 Task: Find the billing ID which does not match regex to 7895 Under Find Bill.
Action: Mouse moved to (147, 25)
Screenshot: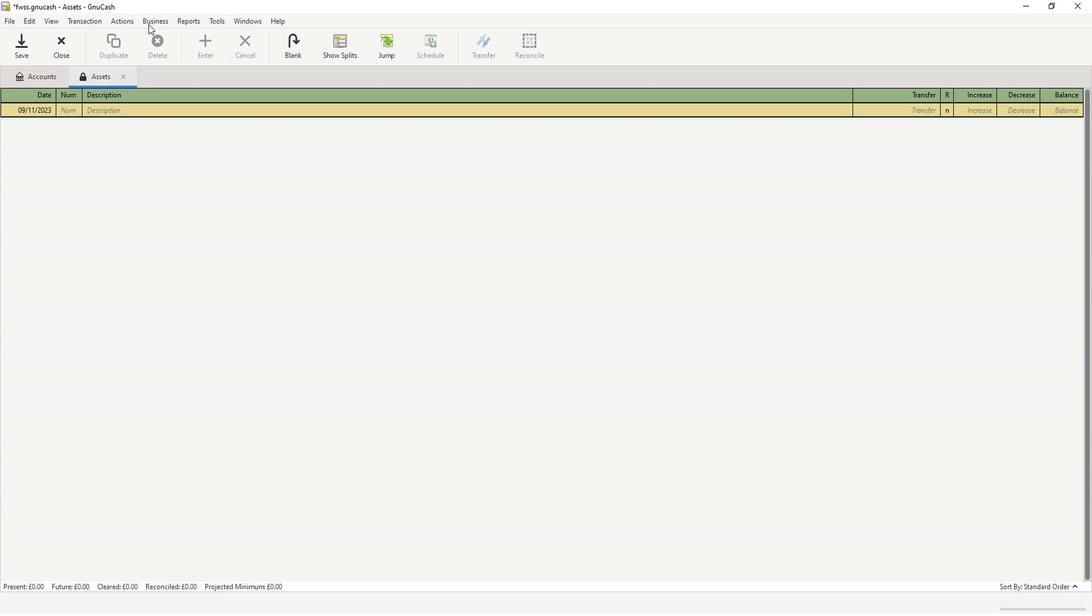 
Action: Mouse pressed left at (147, 25)
Screenshot: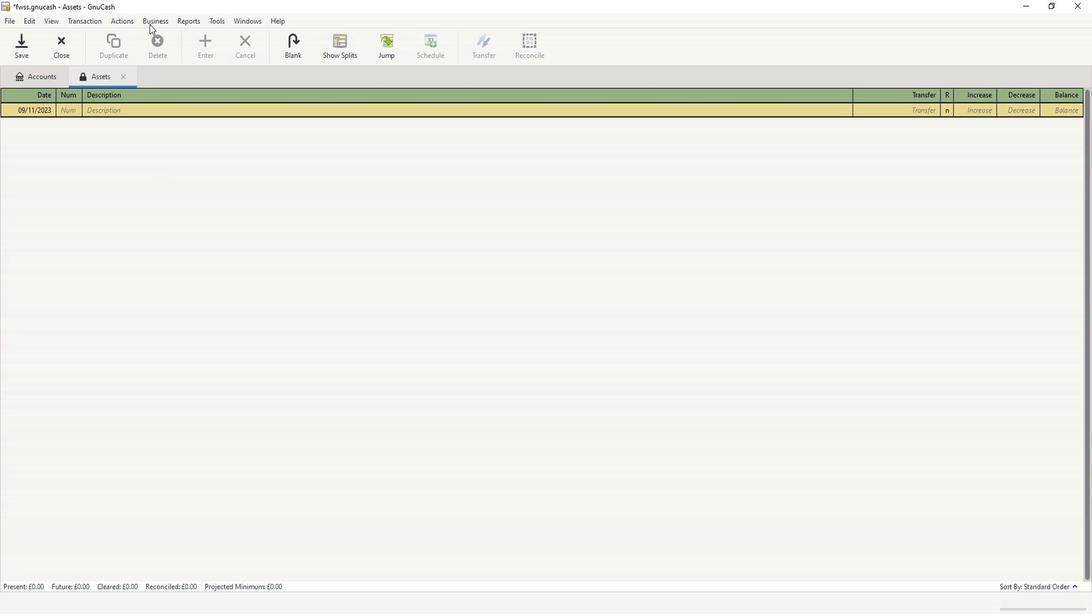 
Action: Mouse moved to (159, 49)
Screenshot: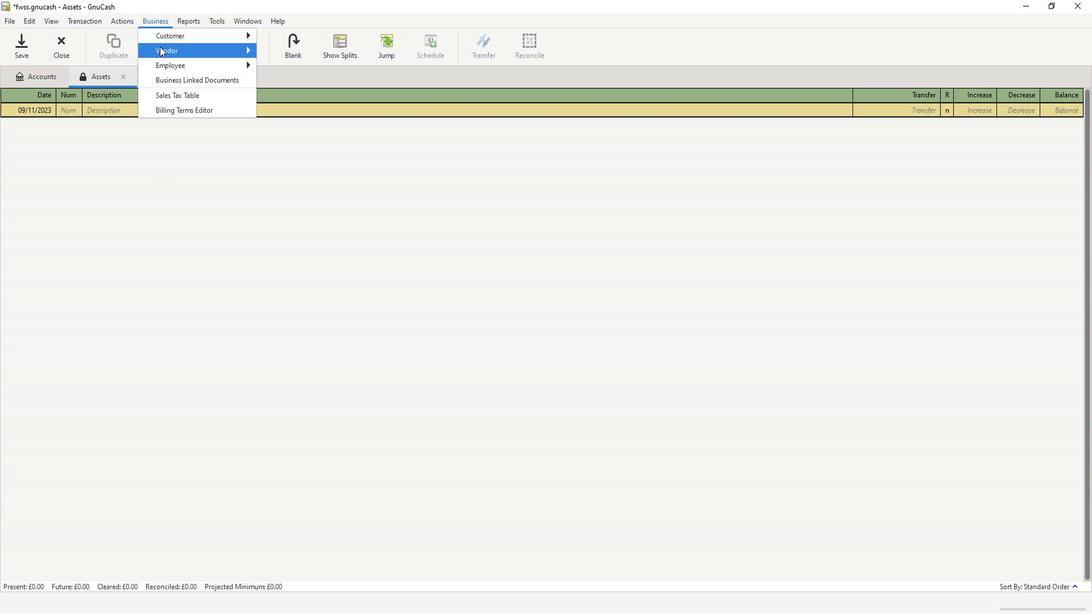
Action: Mouse pressed left at (159, 49)
Screenshot: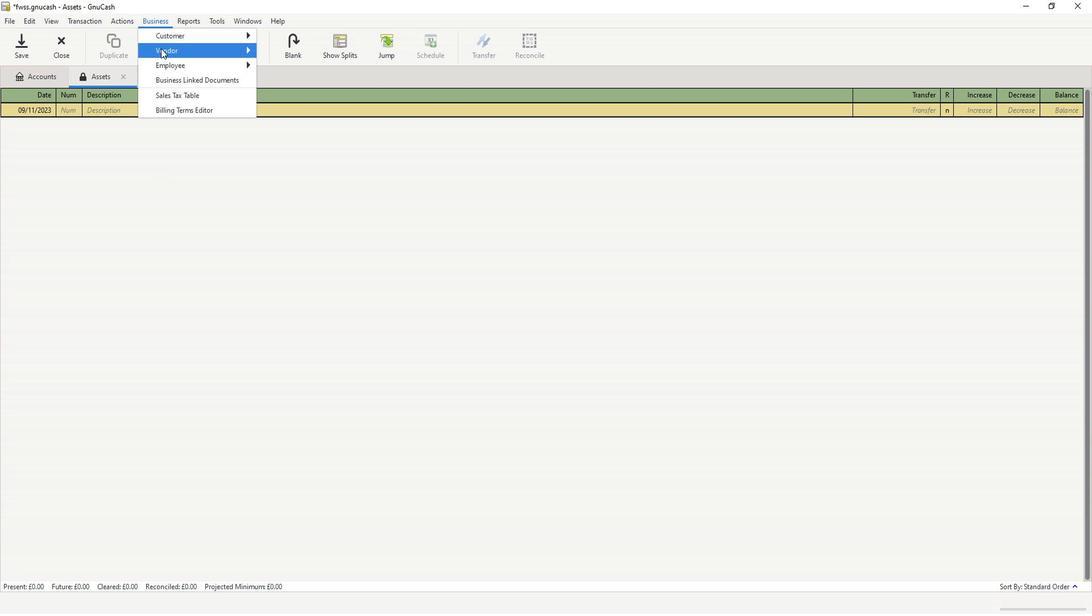 
Action: Mouse moved to (298, 112)
Screenshot: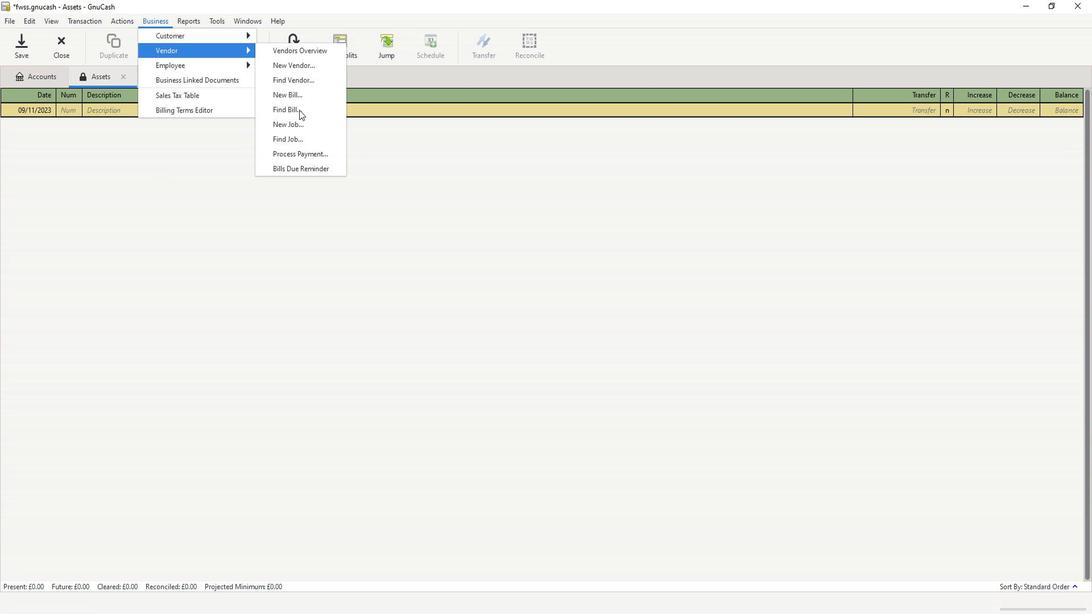 
Action: Mouse pressed left at (298, 112)
Screenshot: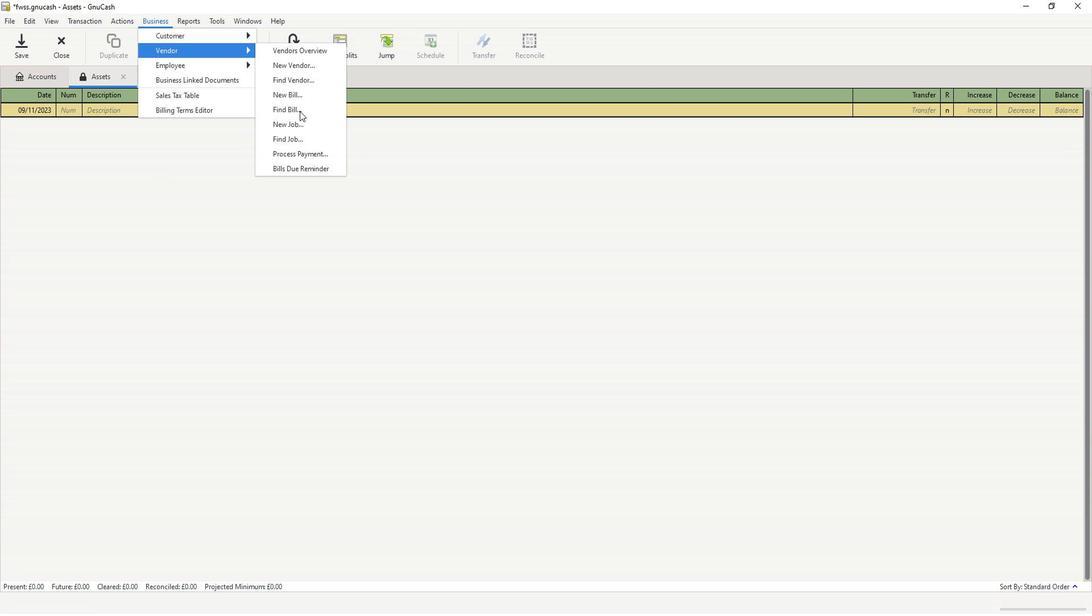 
Action: Mouse moved to (418, 278)
Screenshot: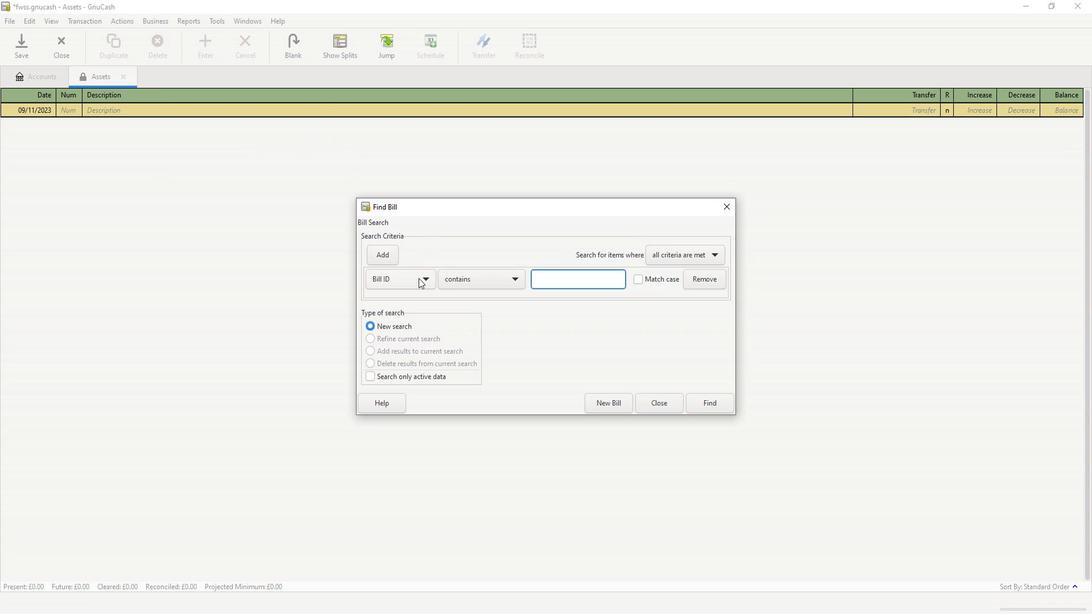 
Action: Mouse pressed left at (418, 278)
Screenshot: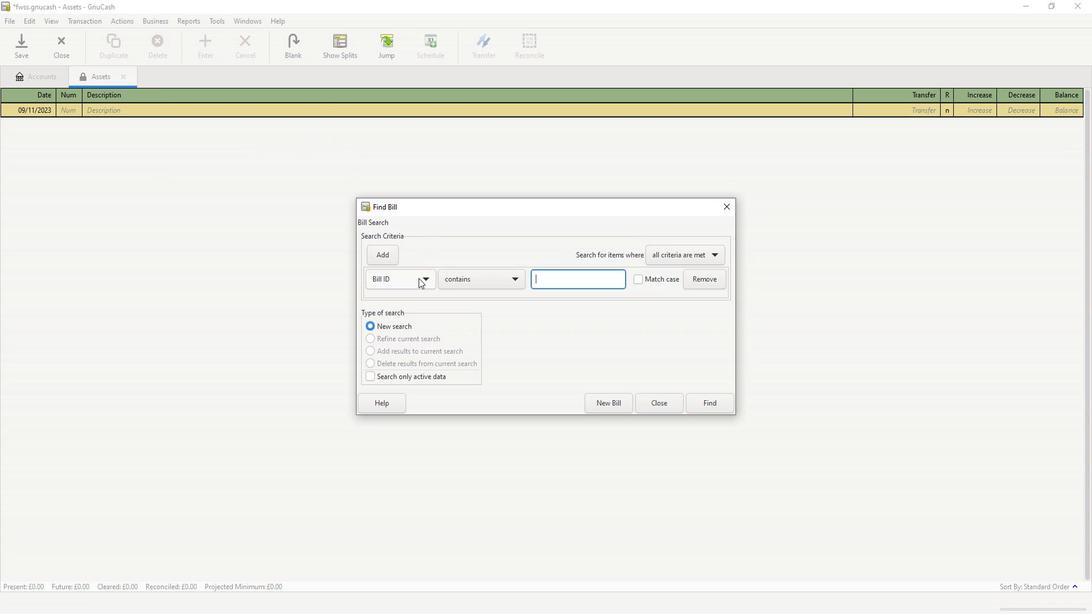 
Action: Mouse moved to (397, 397)
Screenshot: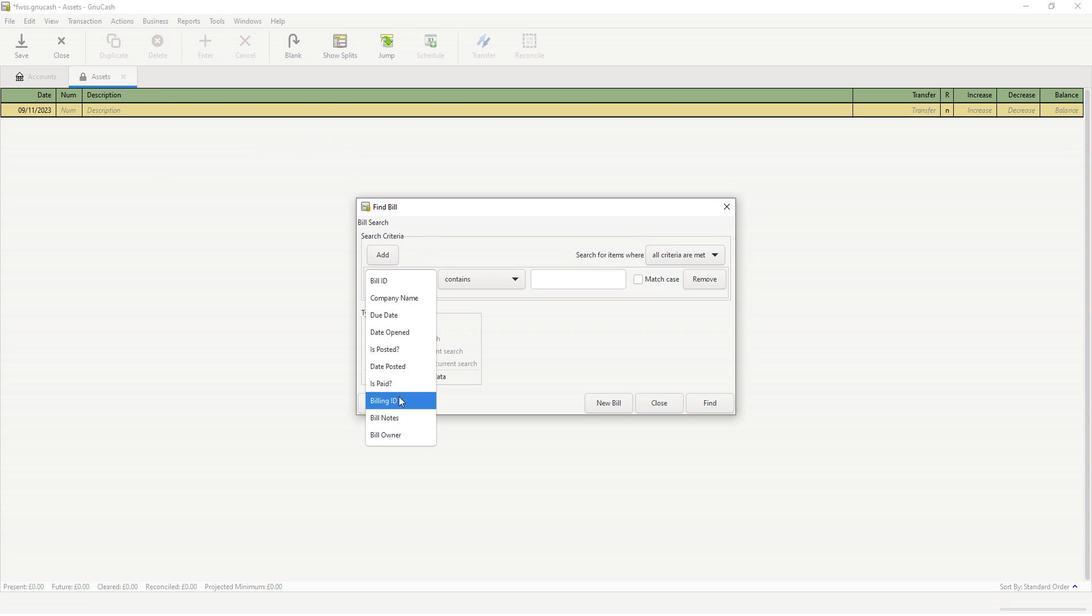
Action: Mouse pressed left at (397, 397)
Screenshot: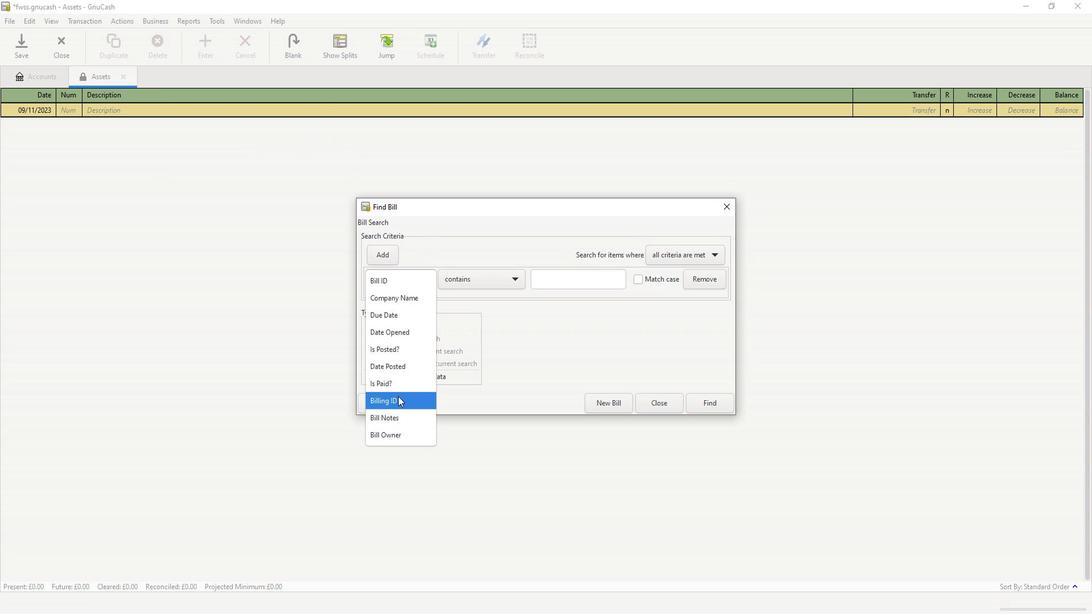 
Action: Mouse moved to (477, 283)
Screenshot: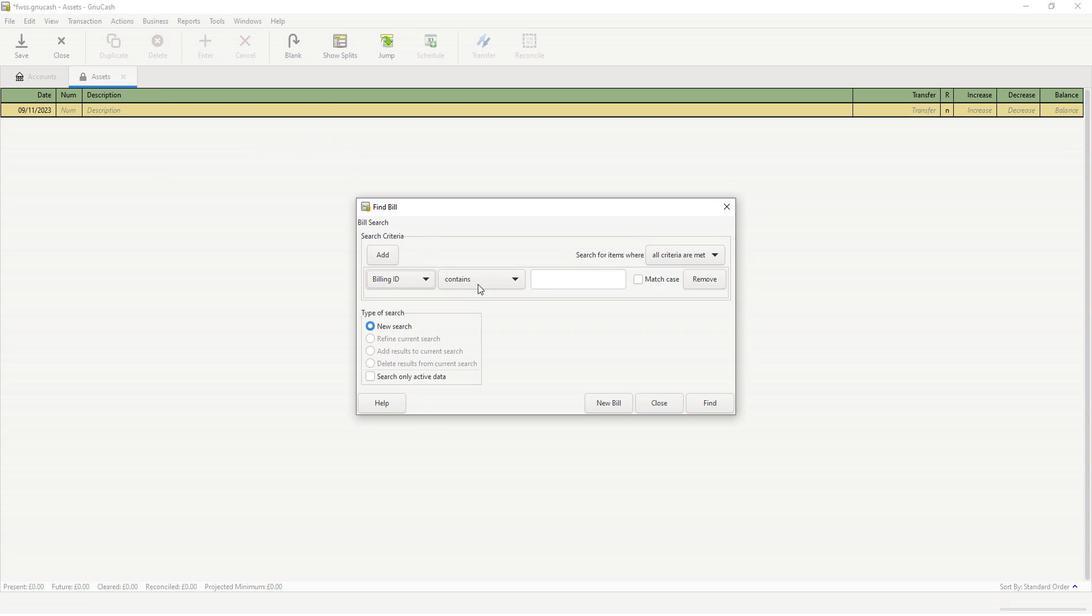 
Action: Mouse pressed left at (477, 283)
Screenshot: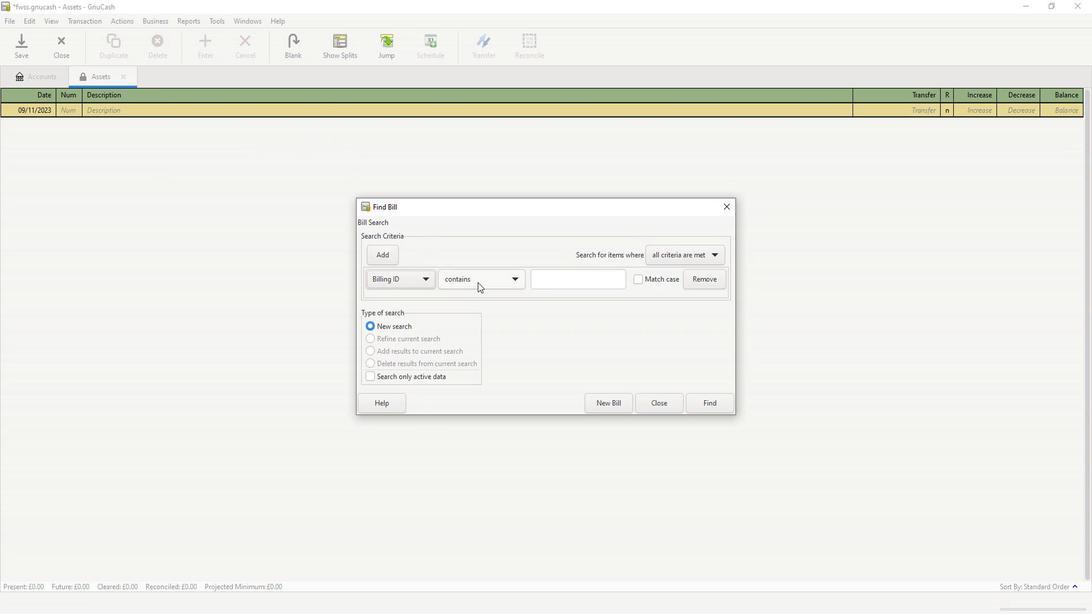 
Action: Mouse moved to (499, 330)
Screenshot: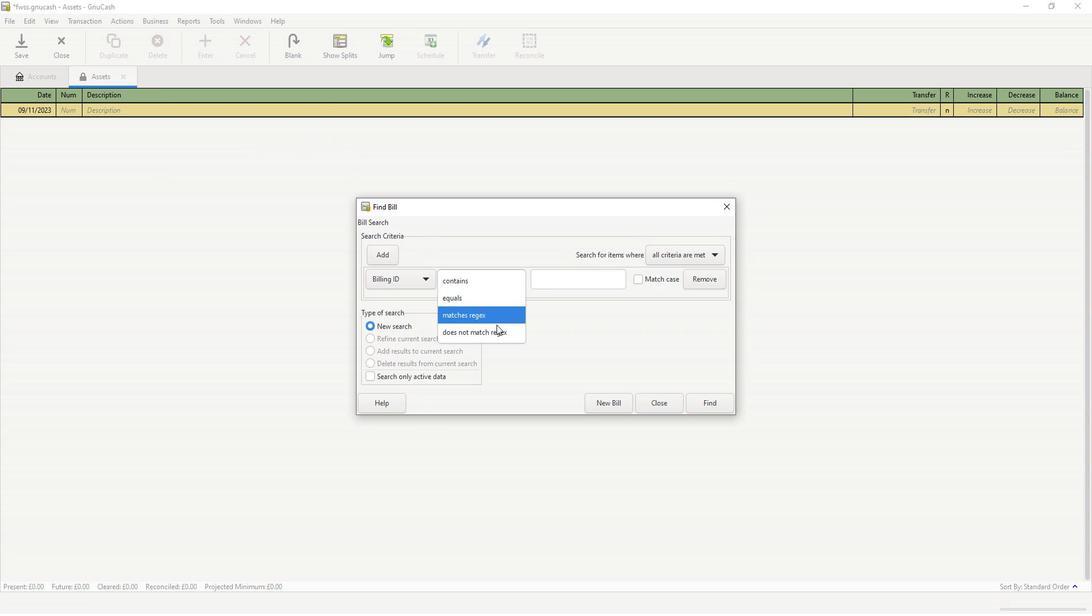 
Action: Mouse pressed left at (499, 330)
Screenshot: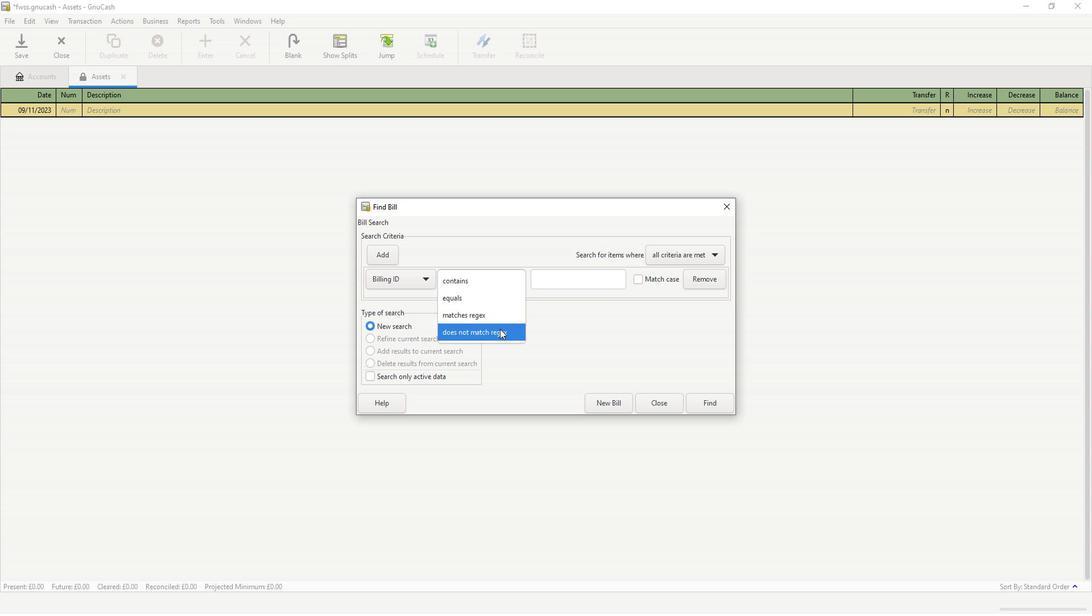 
Action: Mouse moved to (556, 278)
Screenshot: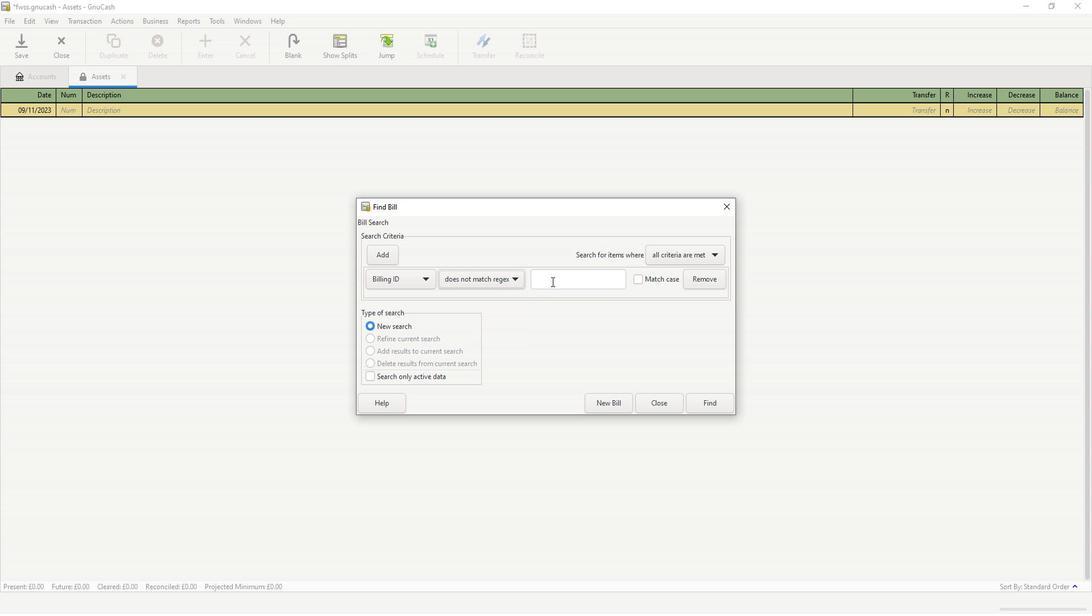 
Action: Mouse pressed left at (556, 278)
Screenshot: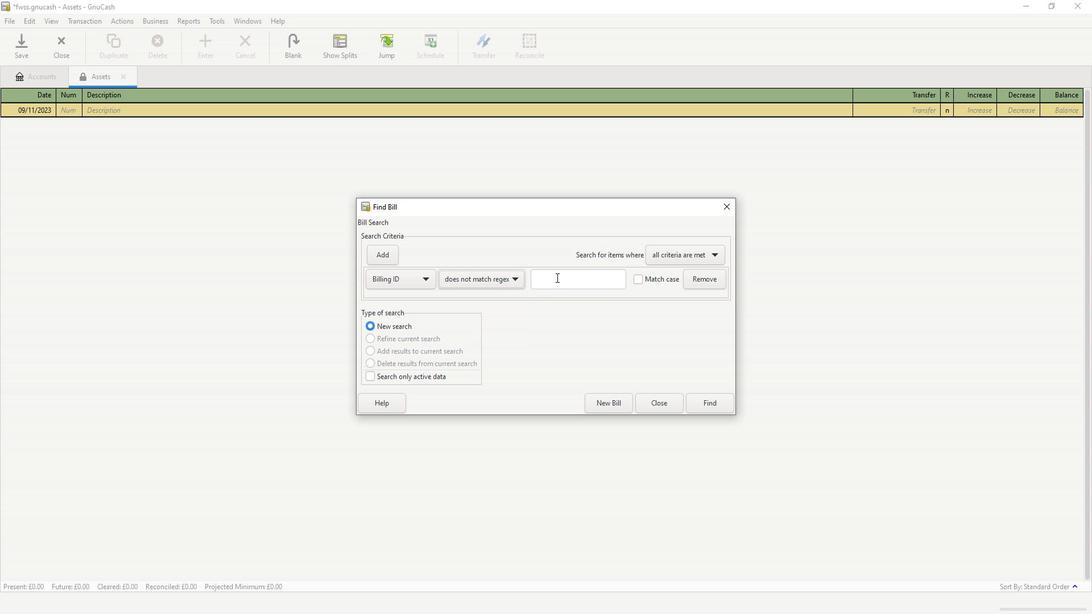 
Action: Mouse moved to (539, 273)
Screenshot: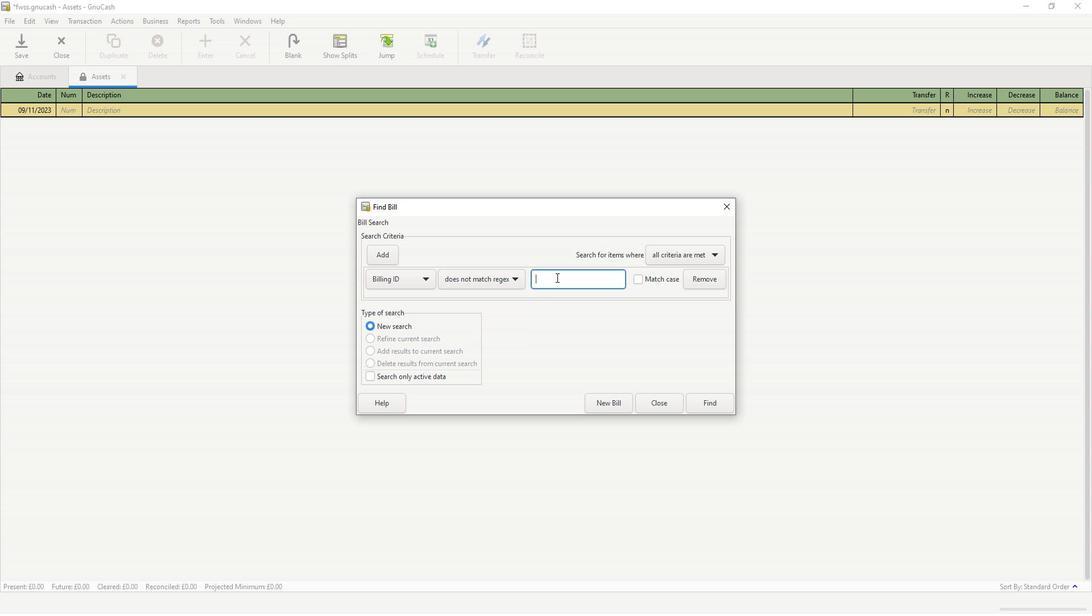 
Action: Key pressed 7895
Screenshot: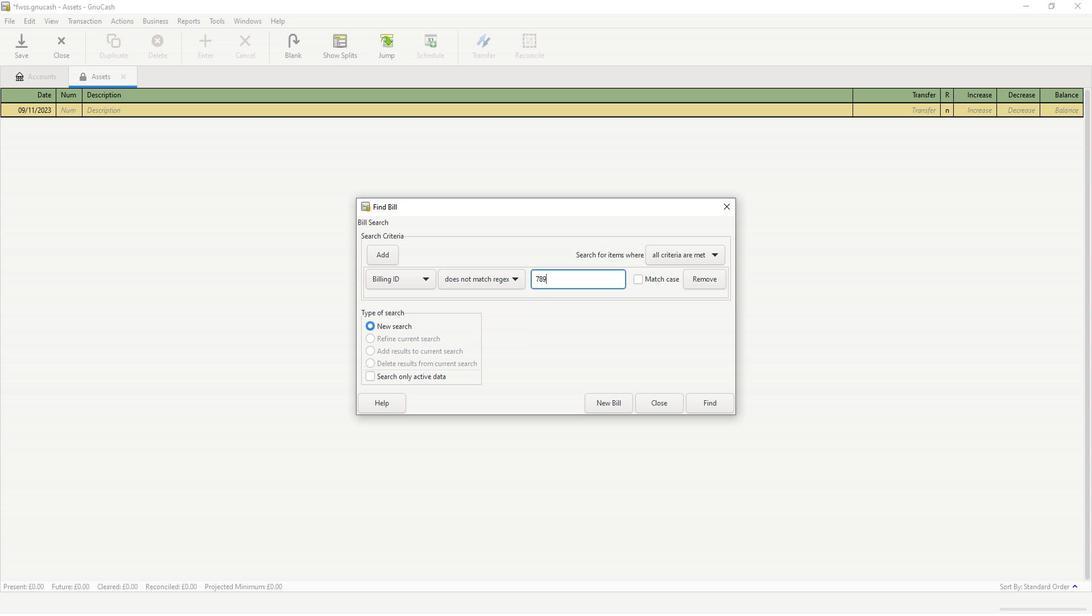 
Action: Mouse moved to (711, 411)
Screenshot: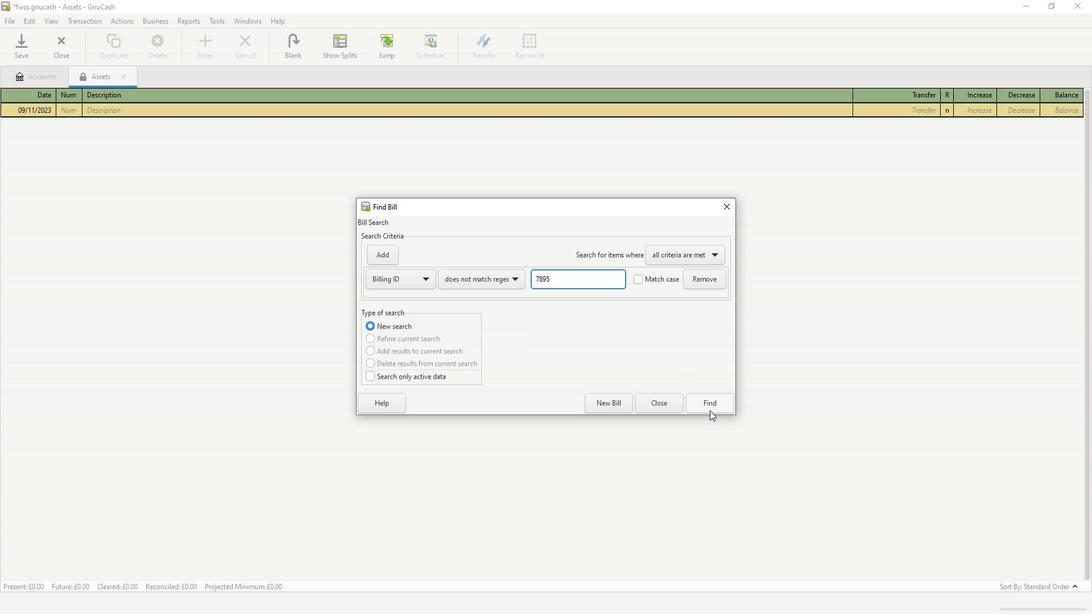 
Action: Mouse pressed left at (711, 411)
Screenshot: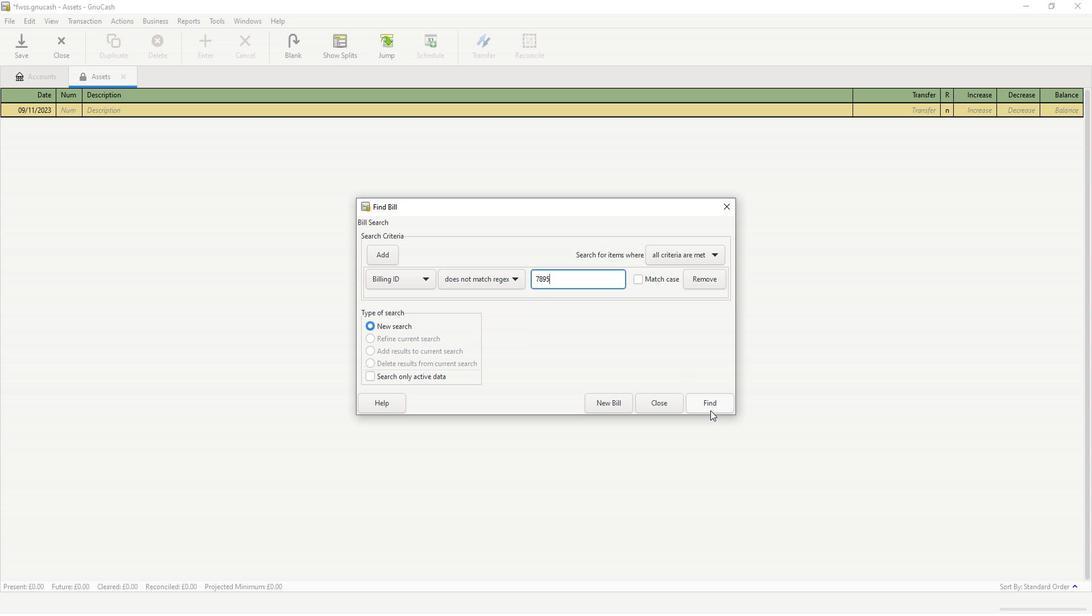 
Action: Mouse moved to (719, 429)
Screenshot: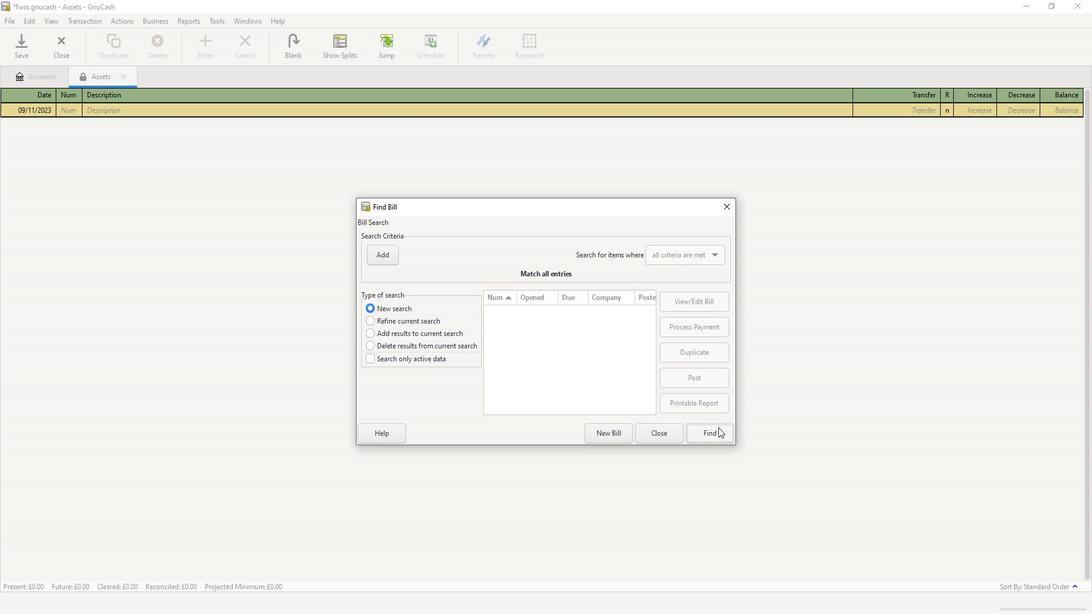 
Action: Mouse pressed left at (719, 429)
Screenshot: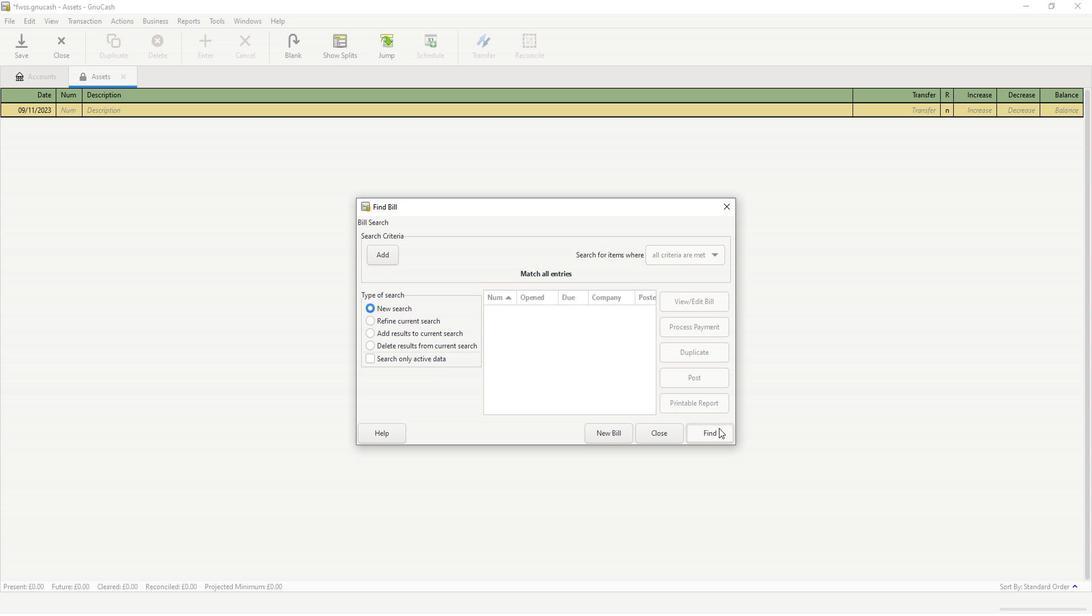 
